 Task: Create a section Discovery and in the section, add a milestone Content Management System (CMS) Upgrade in the project WorkFlow.
Action: Mouse moved to (56, 316)
Screenshot: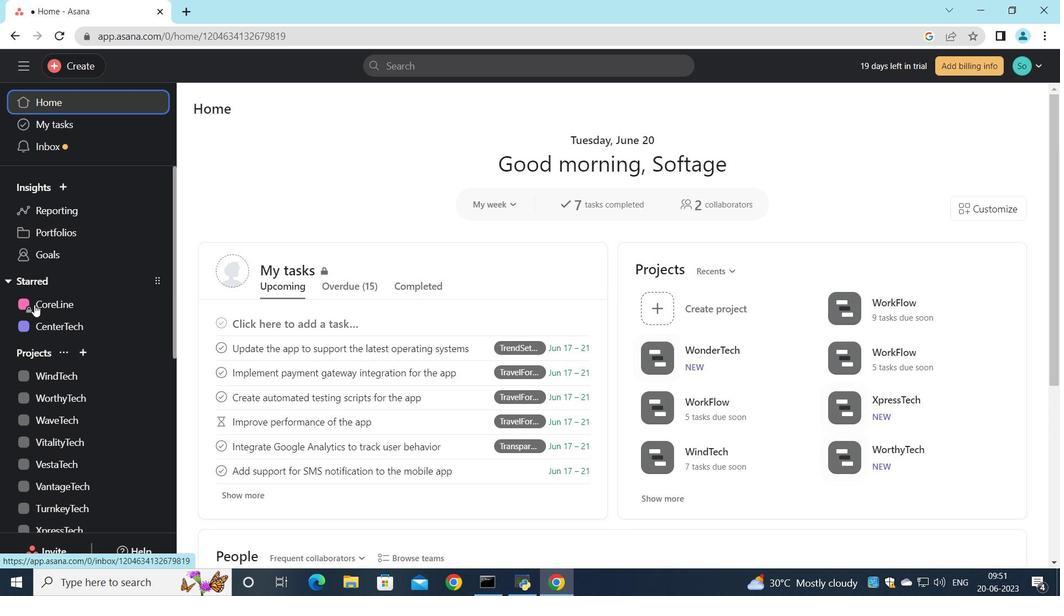 
Action: Mouse scrolled (56, 315) with delta (0, 0)
Screenshot: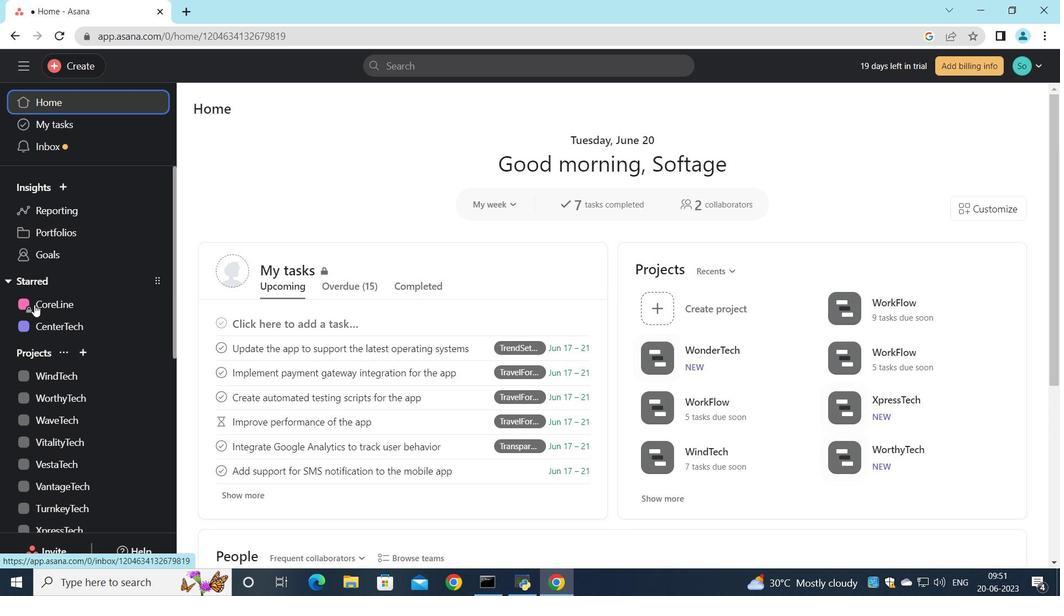 
Action: Mouse scrolled (56, 315) with delta (0, 0)
Screenshot: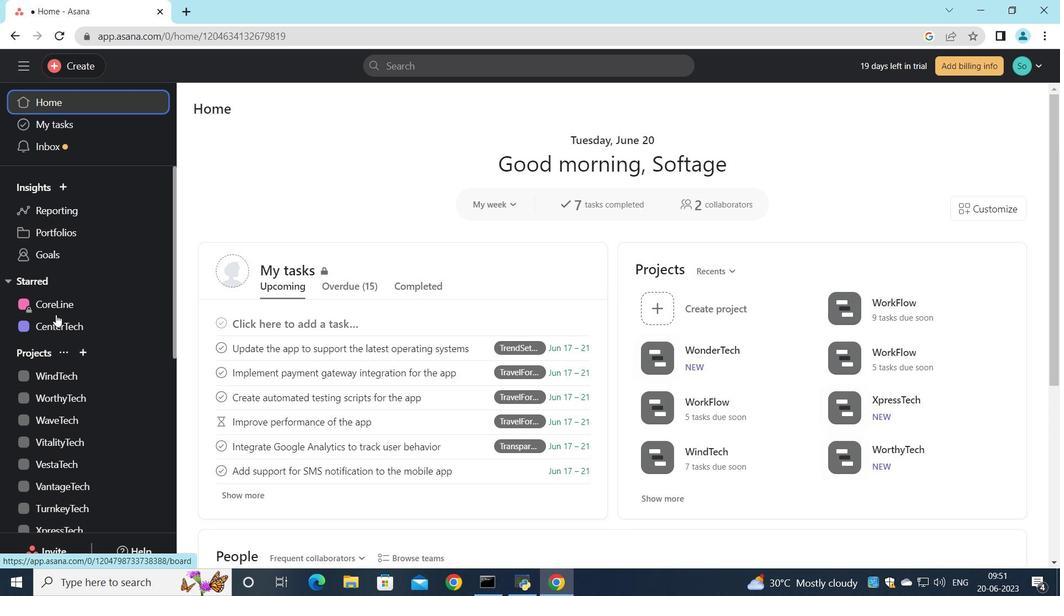 
Action: Mouse scrolled (56, 315) with delta (0, 0)
Screenshot: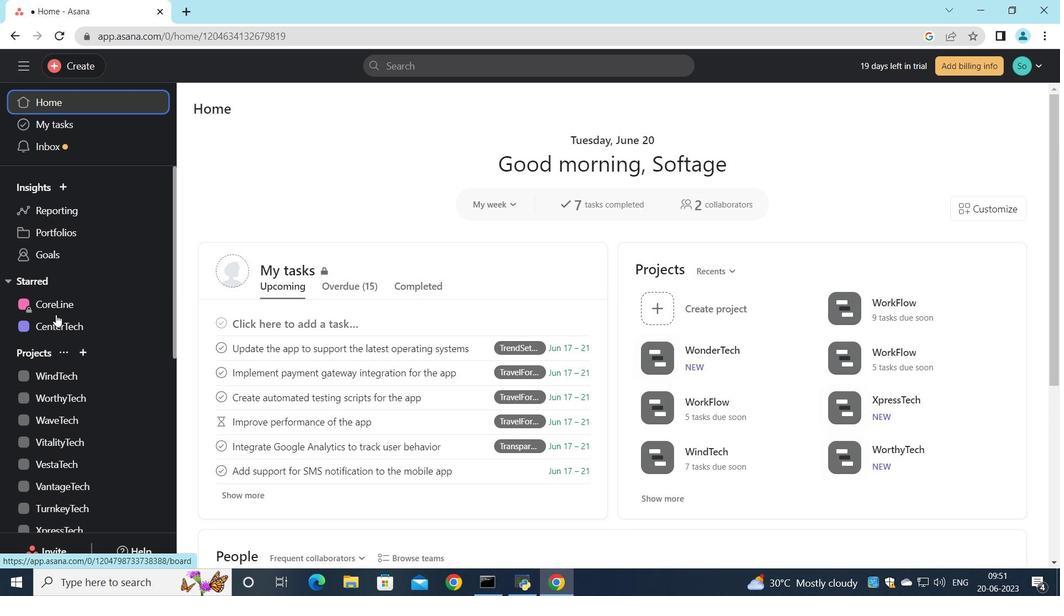 
Action: Mouse scrolled (56, 315) with delta (0, 0)
Screenshot: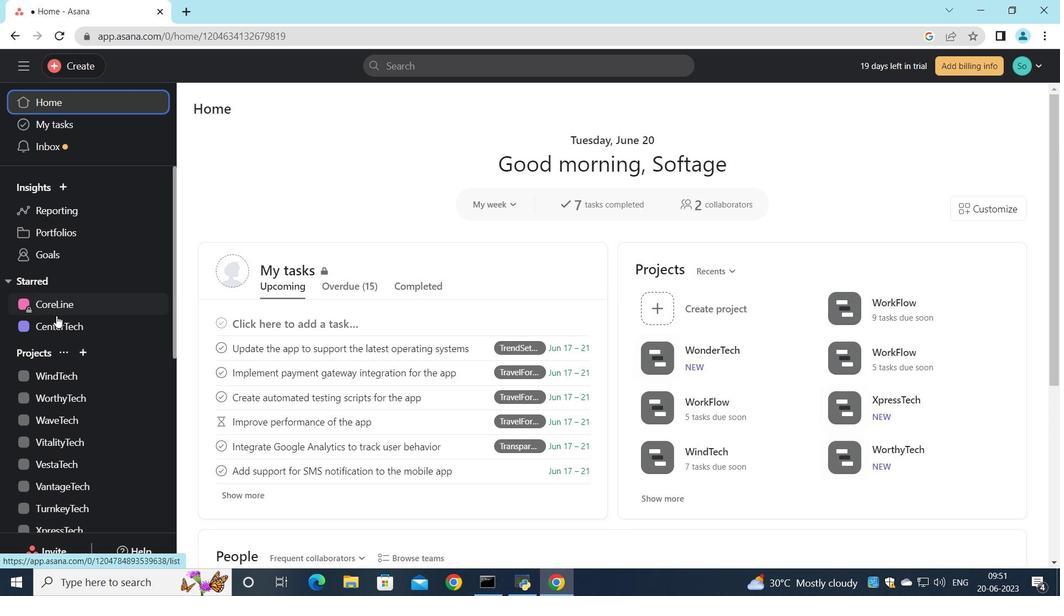 
Action: Mouse moved to (55, 276)
Screenshot: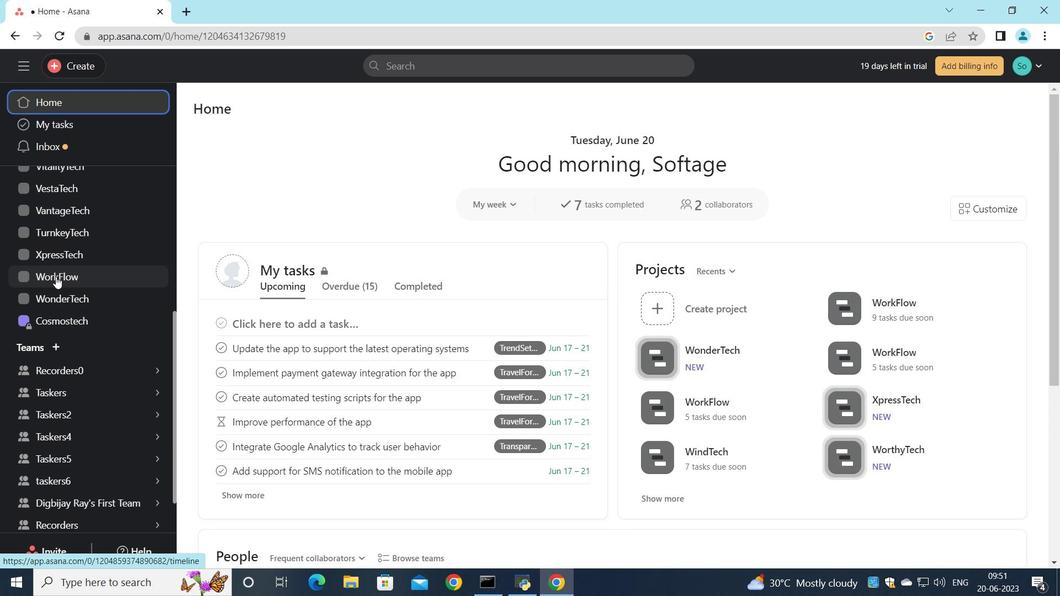 
Action: Mouse pressed left at (55, 276)
Screenshot: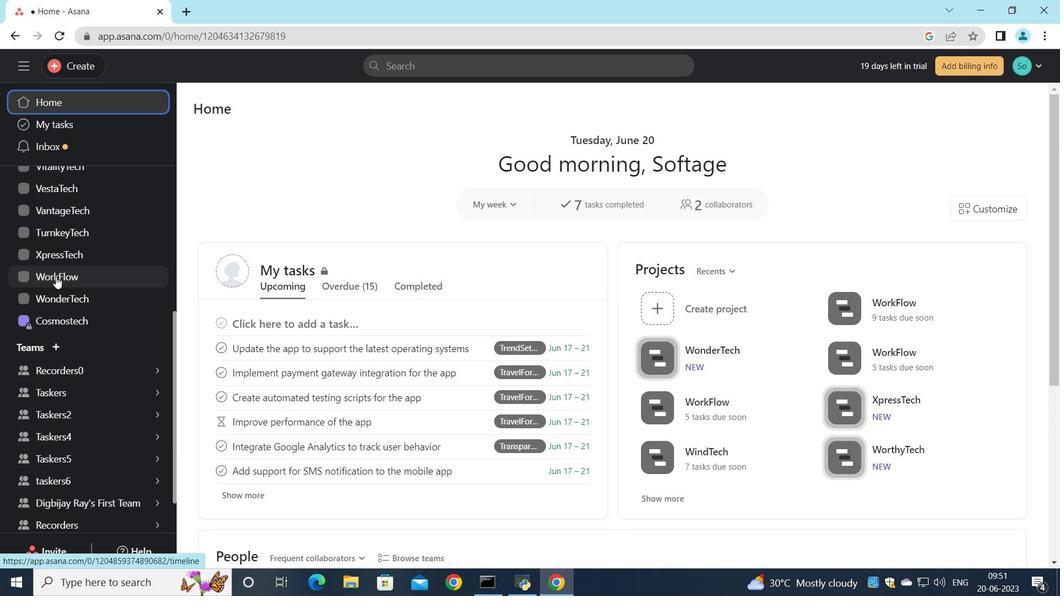 
Action: Mouse moved to (270, 375)
Screenshot: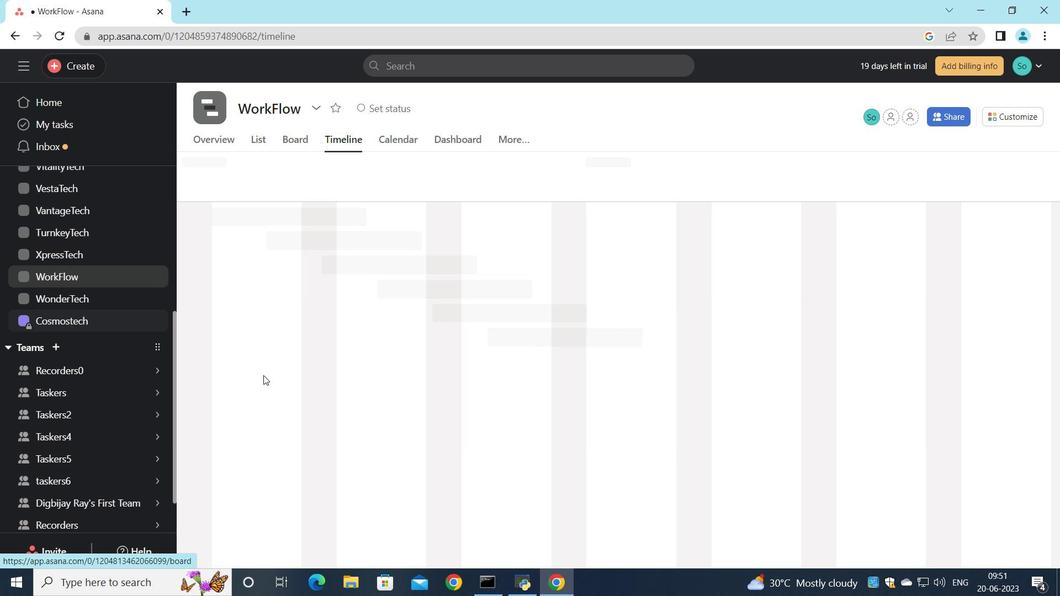 
Action: Mouse scrolled (270, 375) with delta (0, 0)
Screenshot: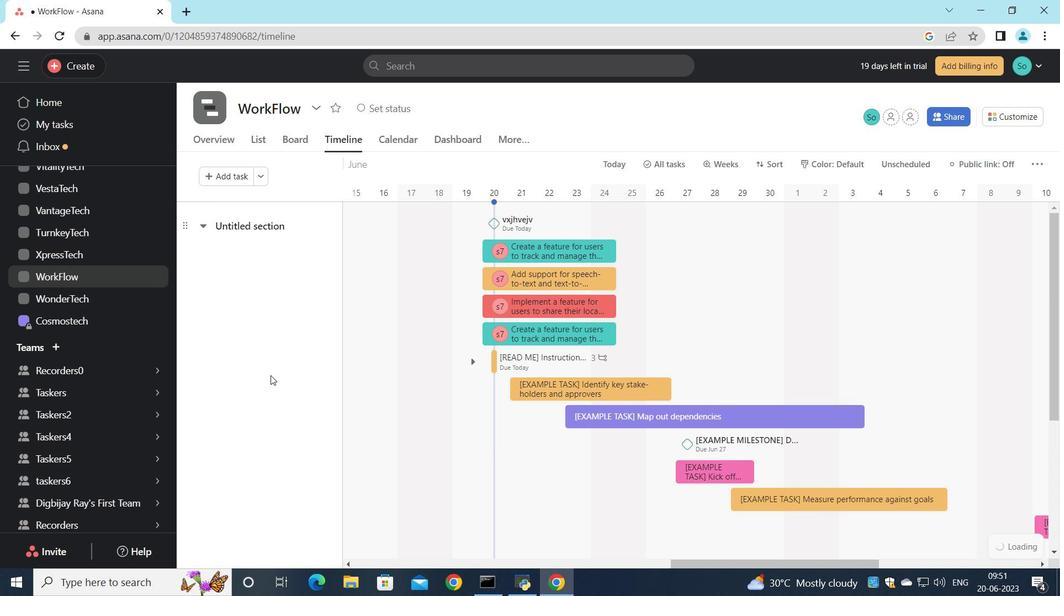 
Action: Mouse scrolled (270, 375) with delta (0, 0)
Screenshot: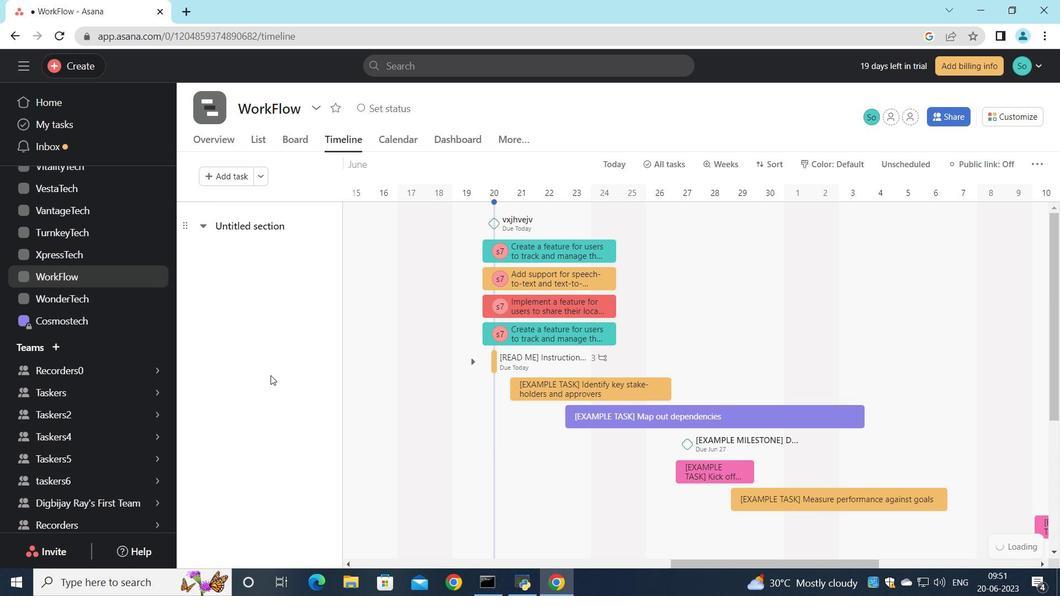 
Action: Mouse scrolled (270, 375) with delta (0, 0)
Screenshot: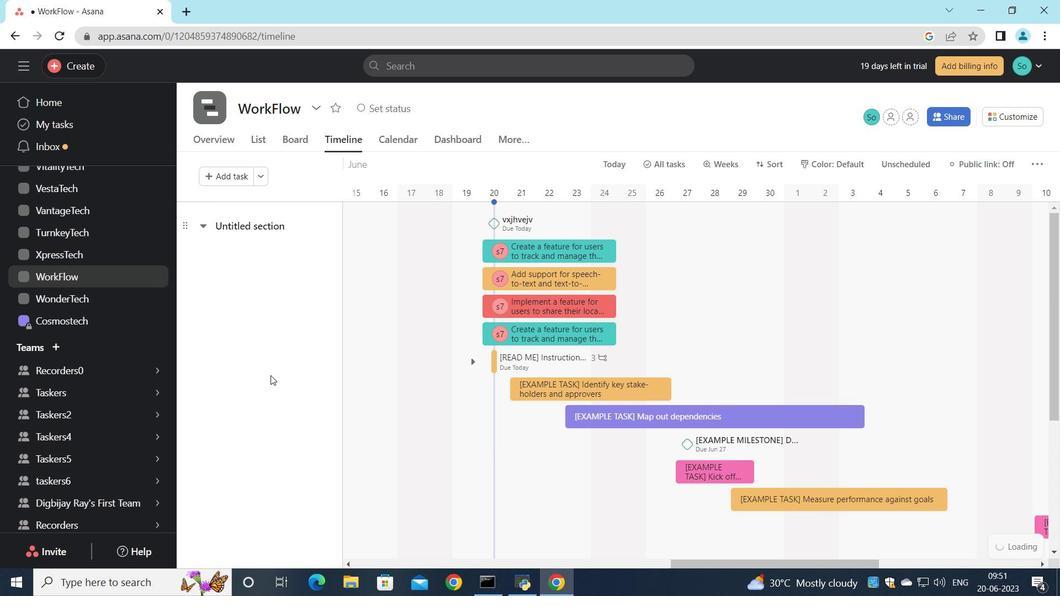 
Action: Mouse scrolled (270, 375) with delta (0, 0)
Screenshot: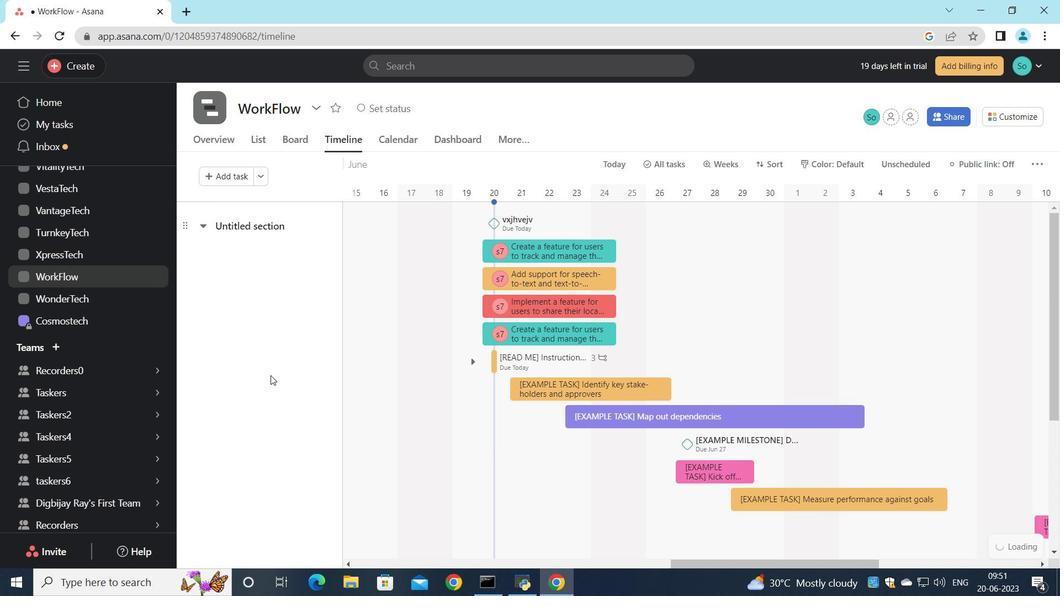 
Action: Mouse scrolled (270, 375) with delta (0, 0)
Screenshot: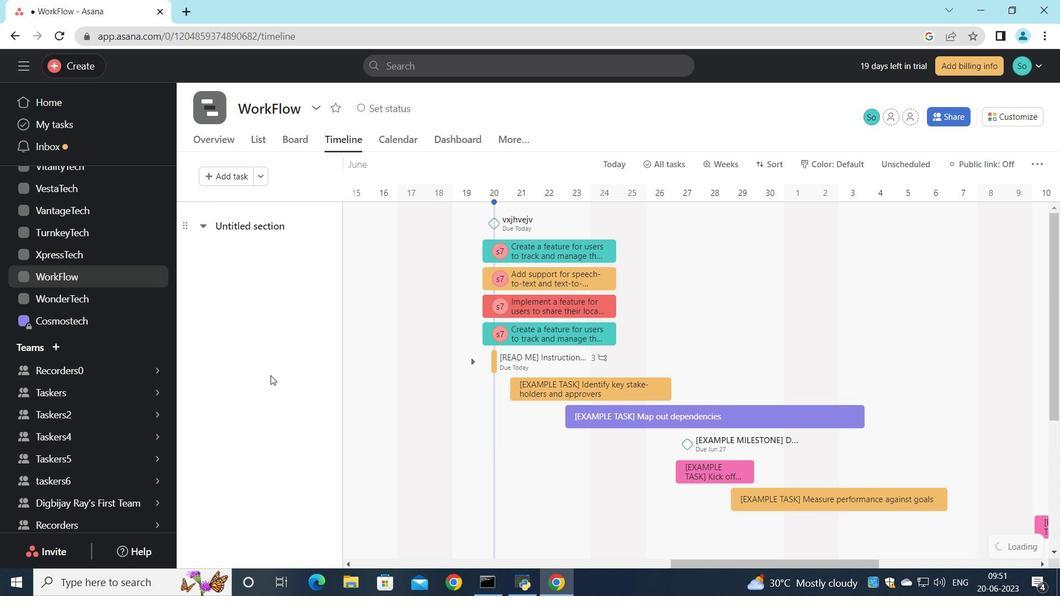 
Action: Mouse moved to (254, 503)
Screenshot: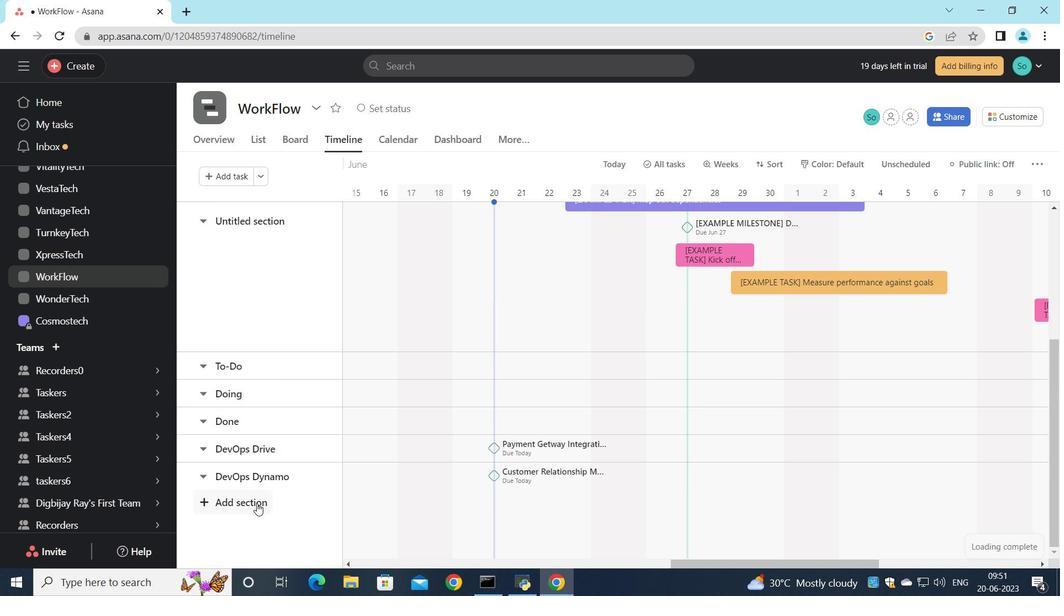 
Action: Mouse pressed left at (254, 503)
Screenshot: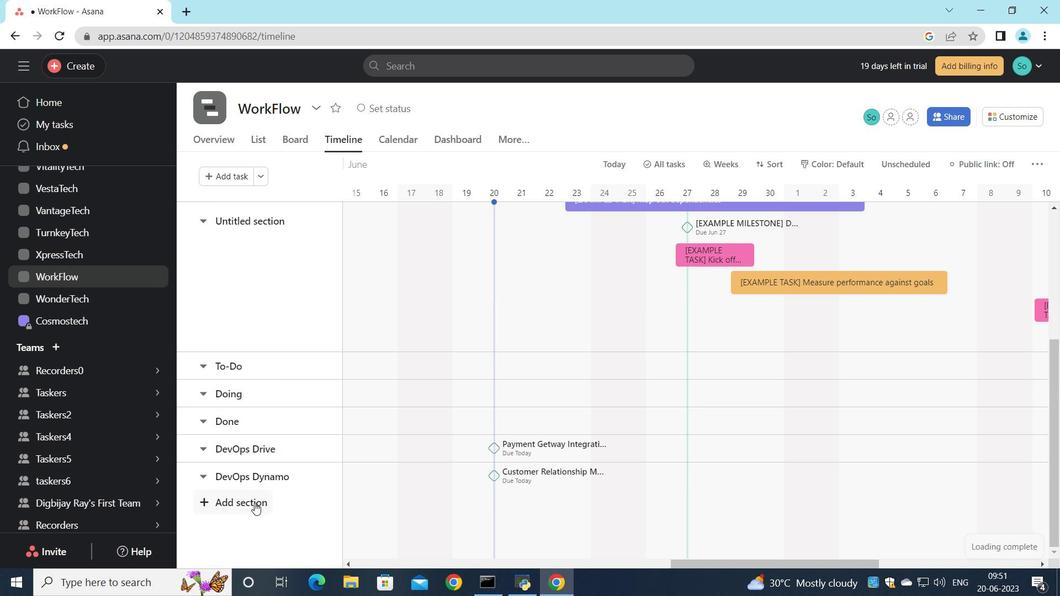 
Action: Mouse moved to (250, 503)
Screenshot: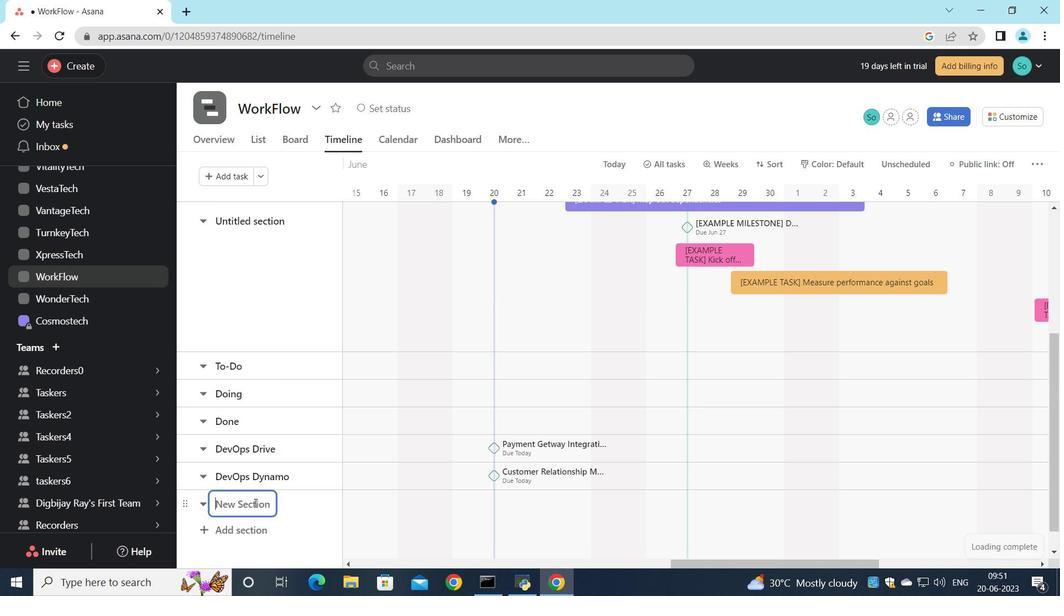 
Action: Mouse pressed left at (250, 503)
Screenshot: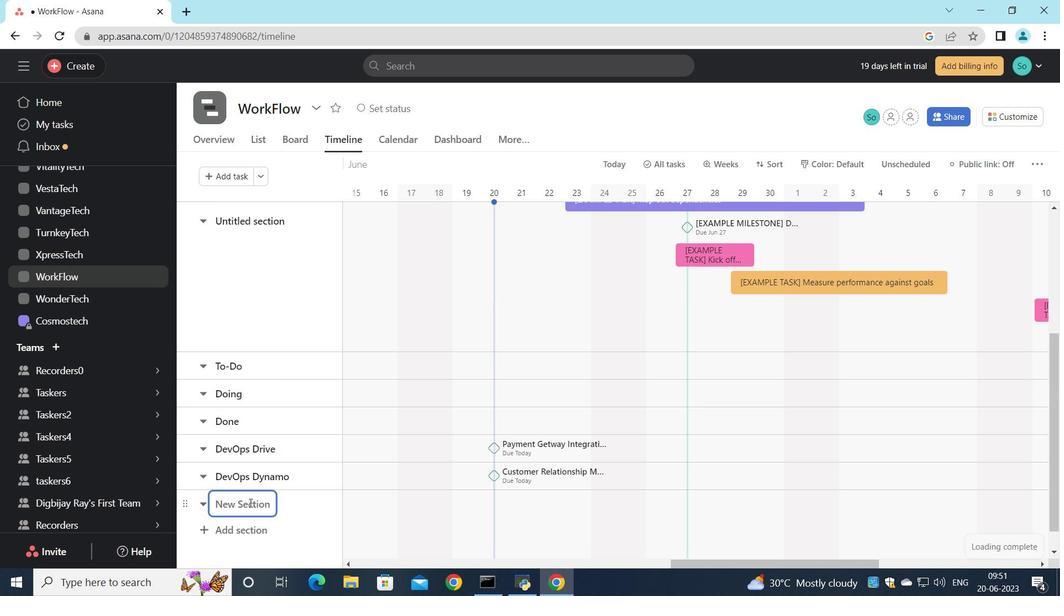 
Action: Key pressed <Key.shift>Discovery<Key.enter>
Screenshot: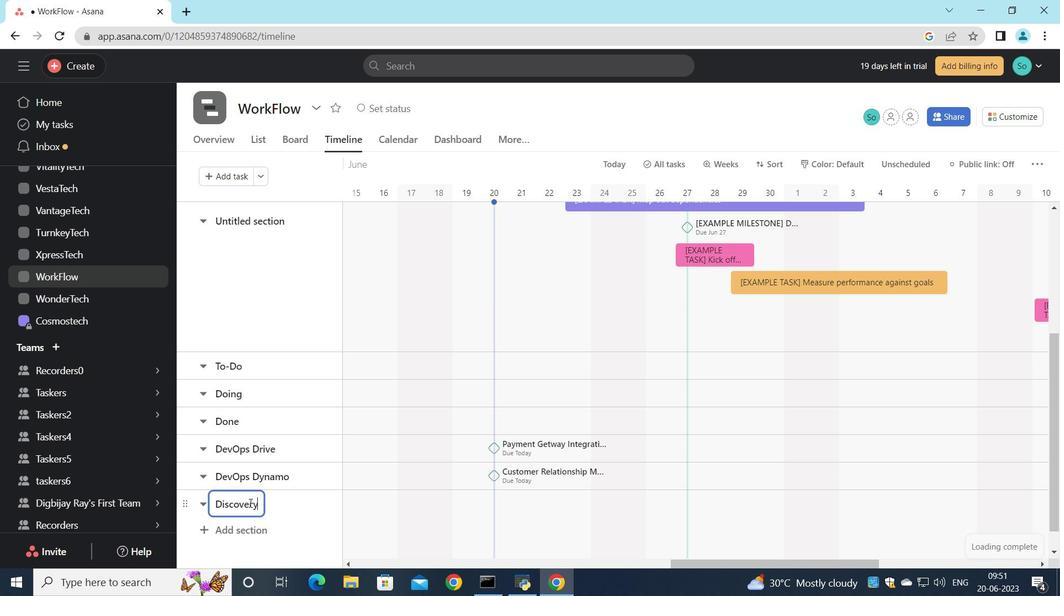 
Action: Mouse moved to (381, 503)
Screenshot: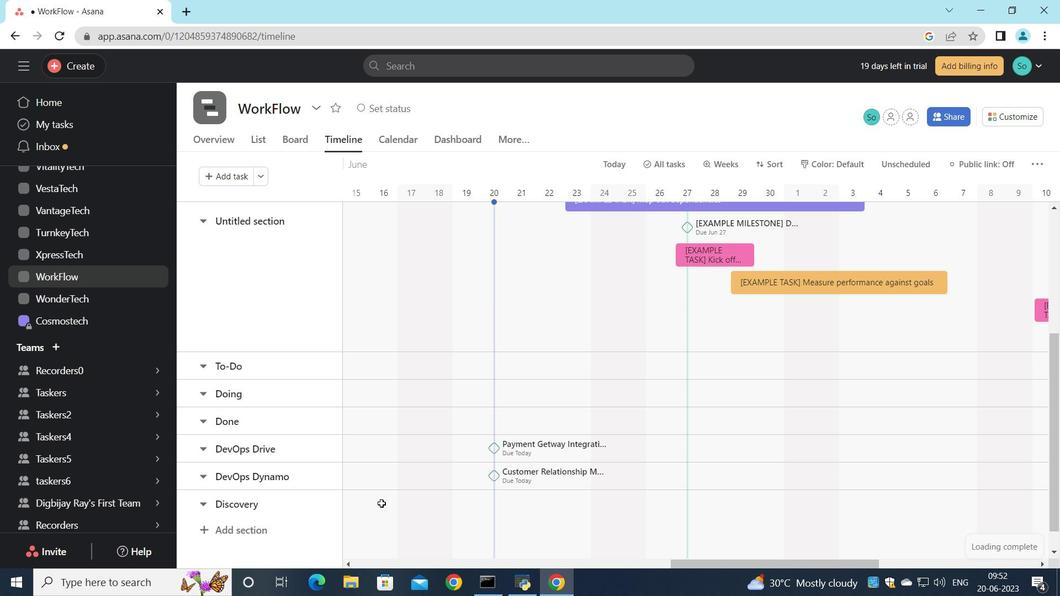 
Action: Mouse pressed left at (381, 503)
Screenshot: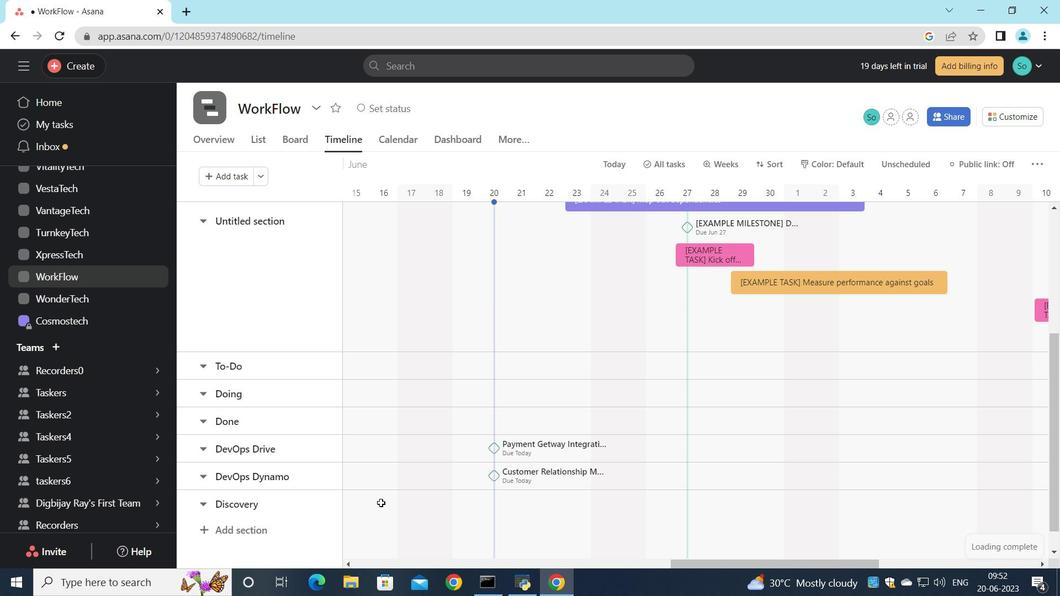 
Action: Mouse moved to (380, 503)
Screenshot: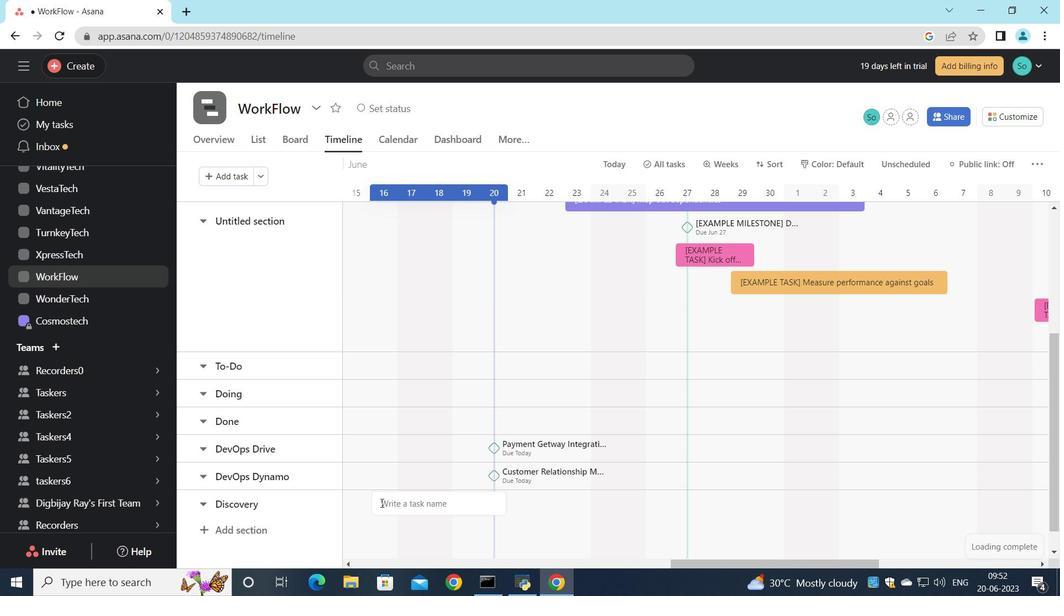 
Action: Key pressed <Key.shift>Content<Key.space><Key.shift>Management<Key.space><Key.shift>System<Key.space><Key.shift>(<Key.shift>S<Key.backspace>CSM<Key.shift>)<Key.space><Key.shift>Upgrade<Key.enter>
Screenshot: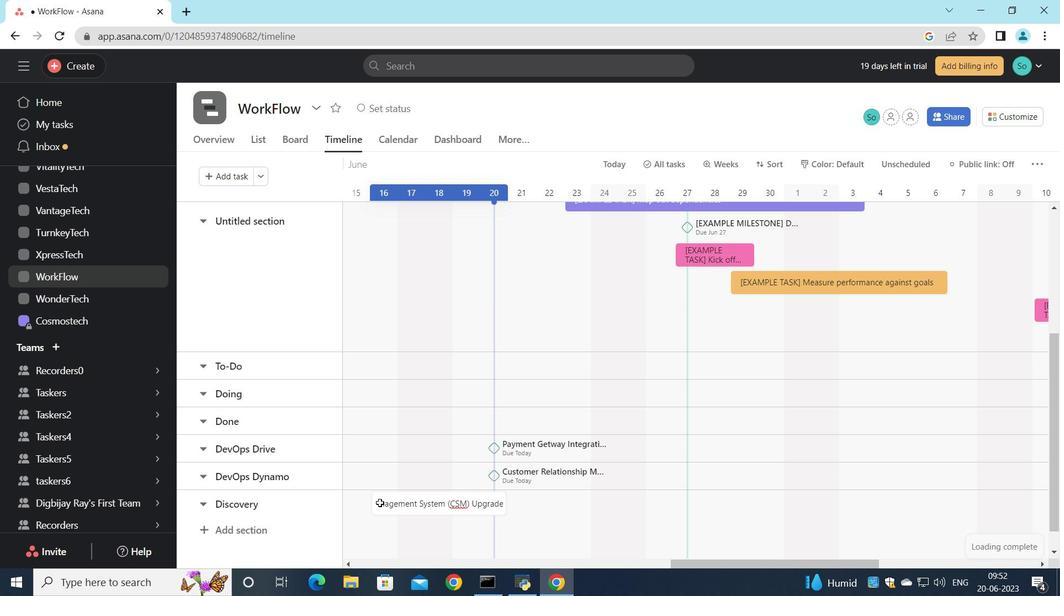 
Action: Mouse moved to (425, 506)
Screenshot: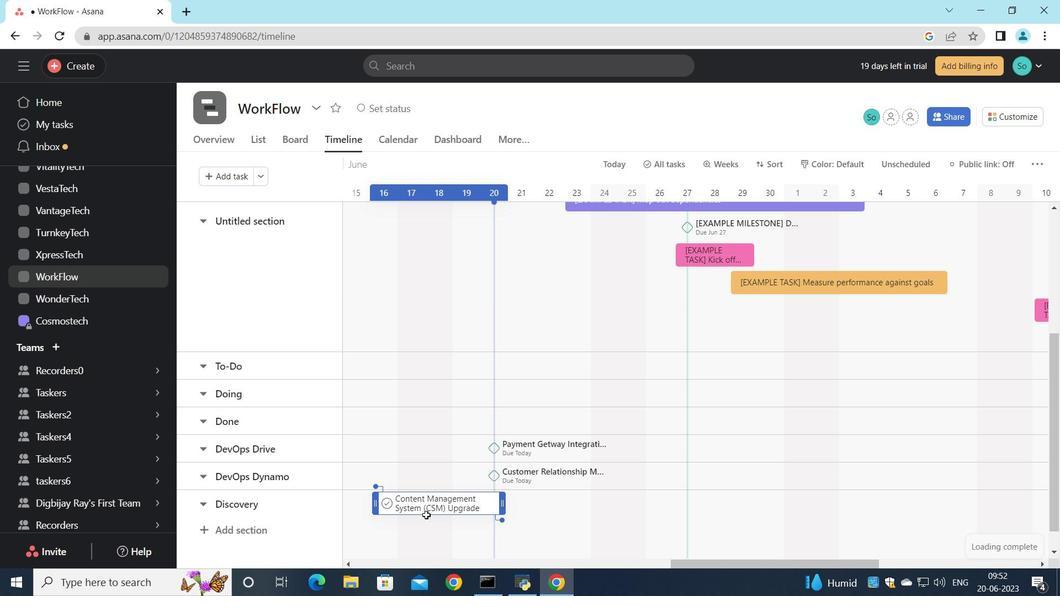 
Action: Mouse pressed right at (425, 506)
Screenshot: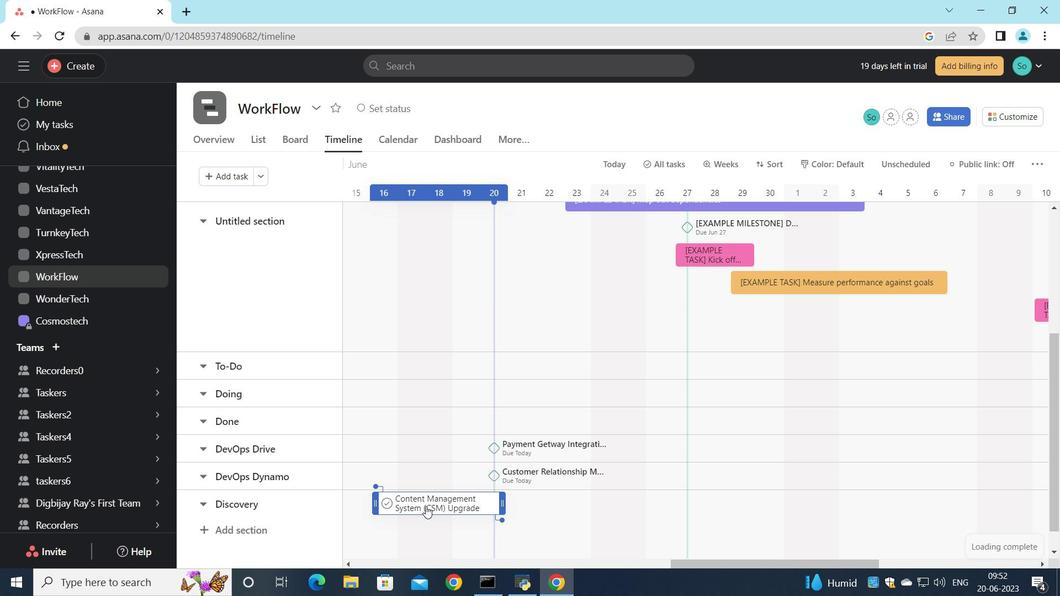 
Action: Mouse moved to (477, 436)
Screenshot: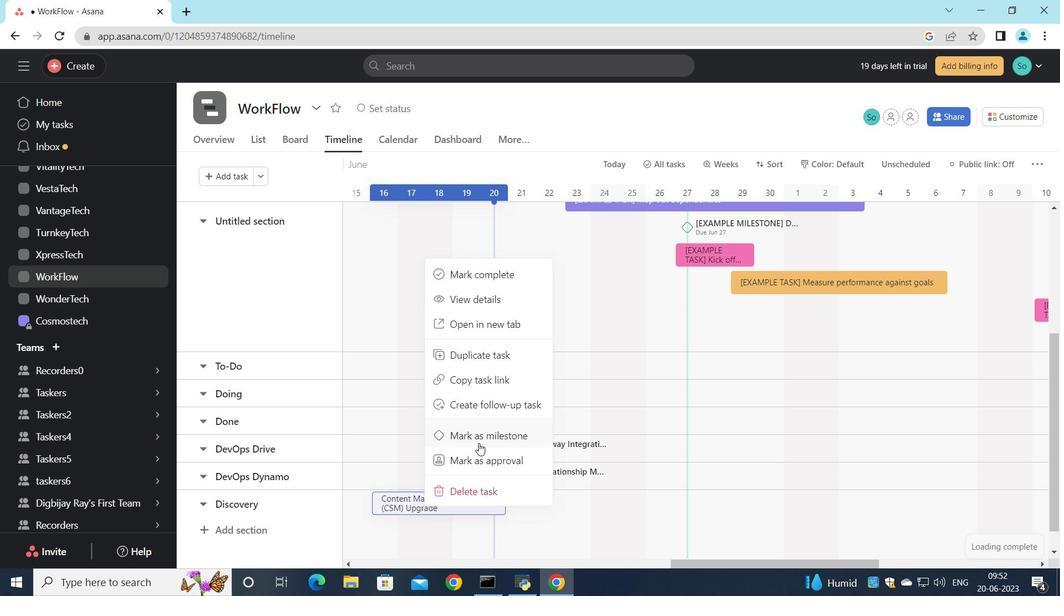 
Action: Mouse pressed left at (477, 436)
Screenshot: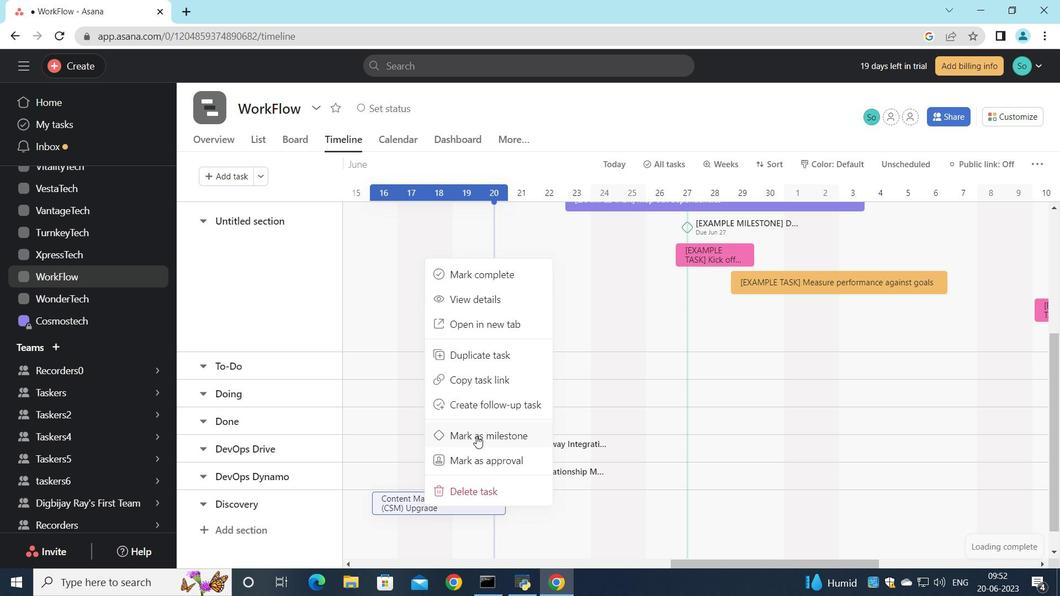 
Action: Mouse moved to (476, 436)
Screenshot: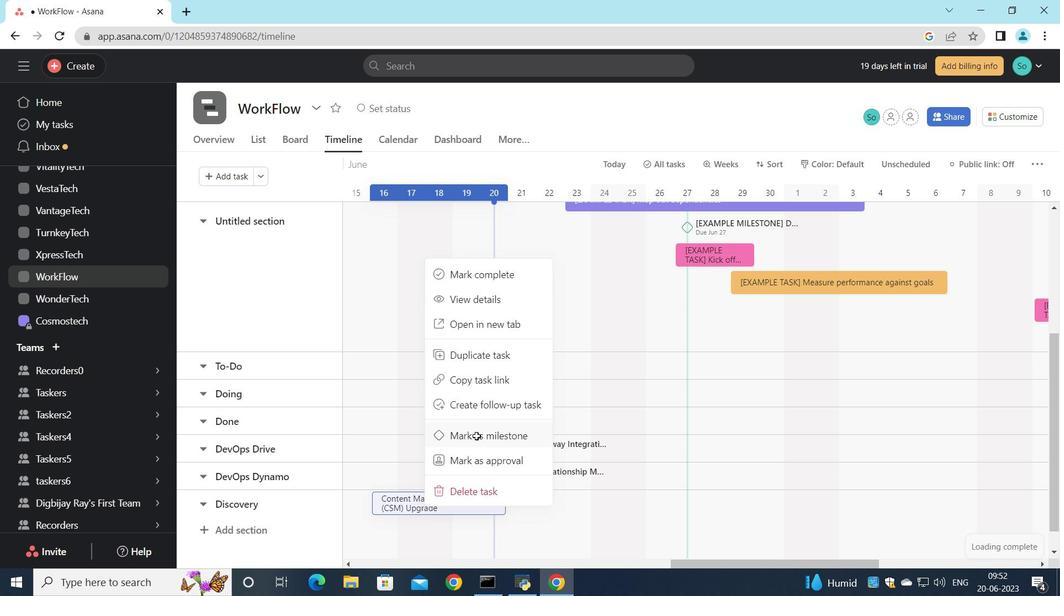 
